 Task: In the  document Selfimprovement.pdfMake this file  'available offline' Check 'Vision History' View the  non- printing characters
Action: Mouse pressed left at (358, 381)
Screenshot: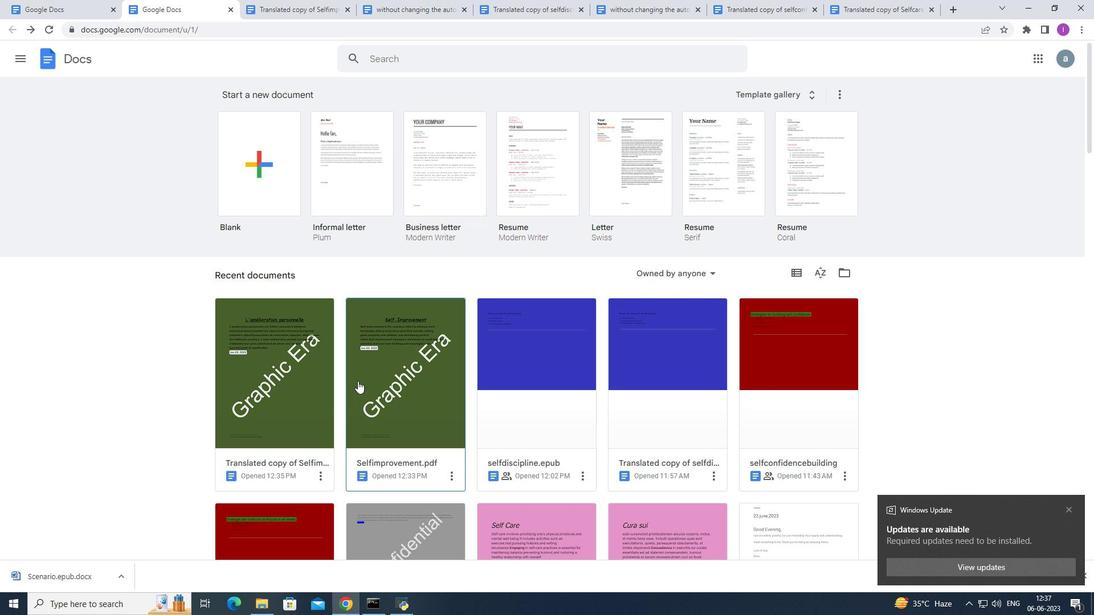 
Action: Mouse moved to (32, 63)
Screenshot: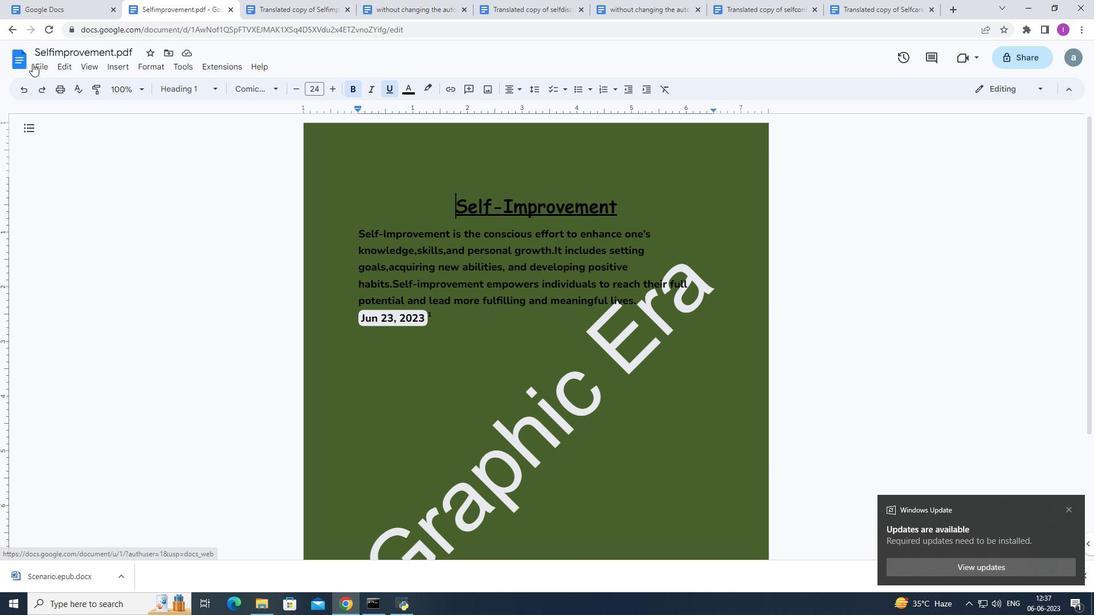 
Action: Mouse pressed left at (32, 63)
Screenshot: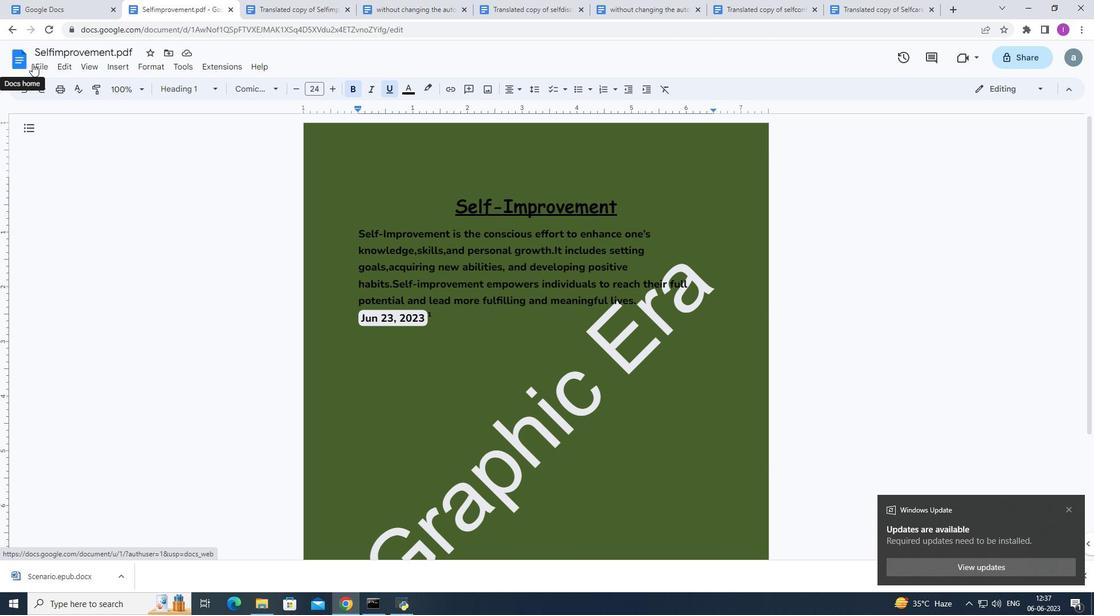 
Action: Mouse moved to (40, 67)
Screenshot: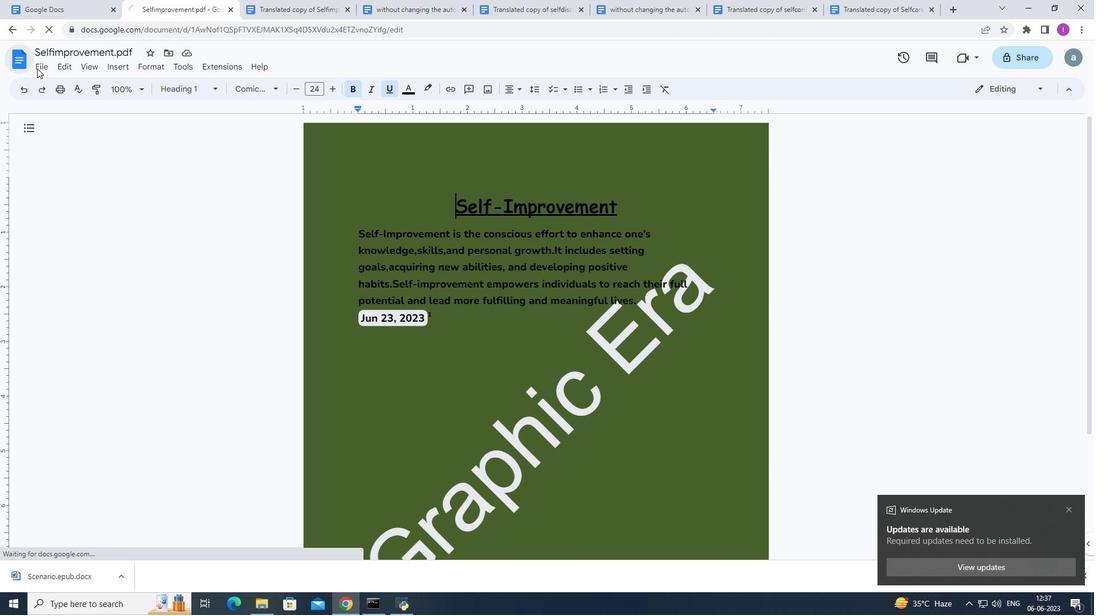 
Action: Mouse pressed left at (40, 67)
Screenshot: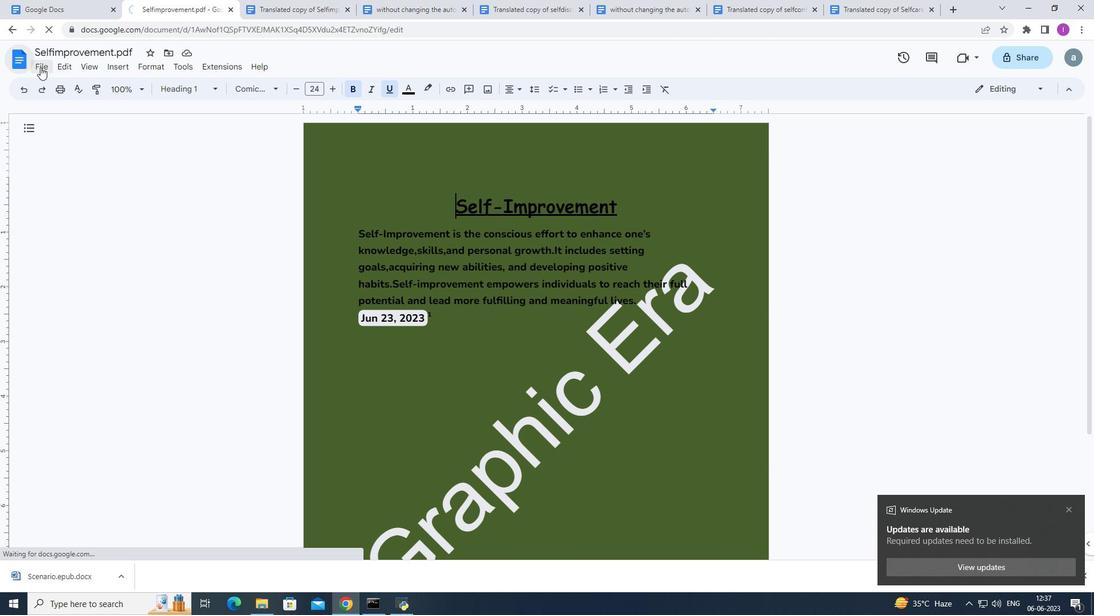 
Action: Mouse moved to (287, 409)
Screenshot: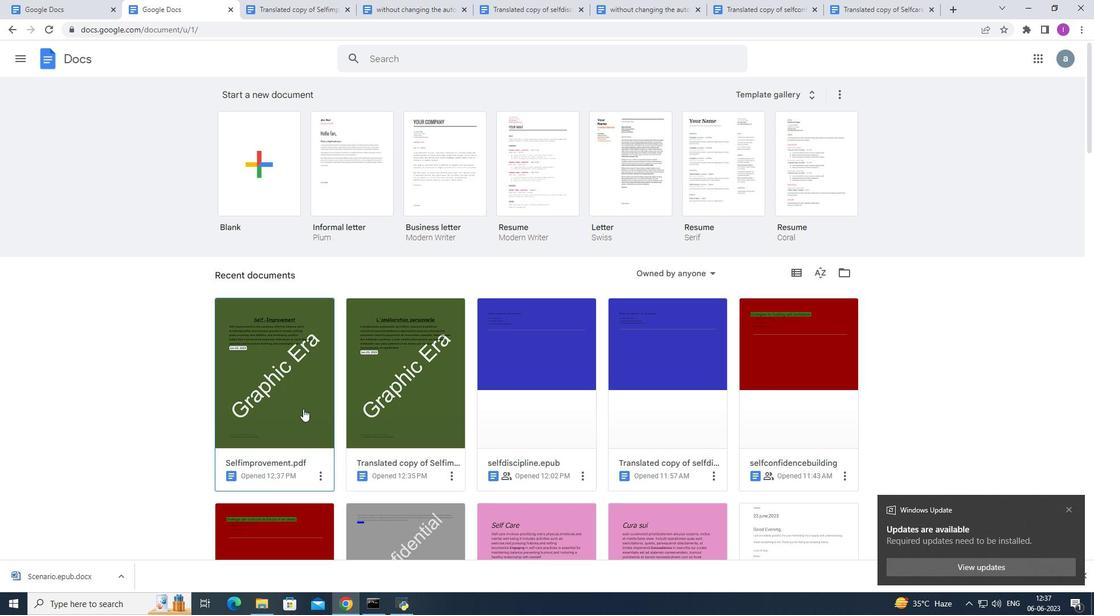 
Action: Mouse pressed left at (287, 409)
Screenshot: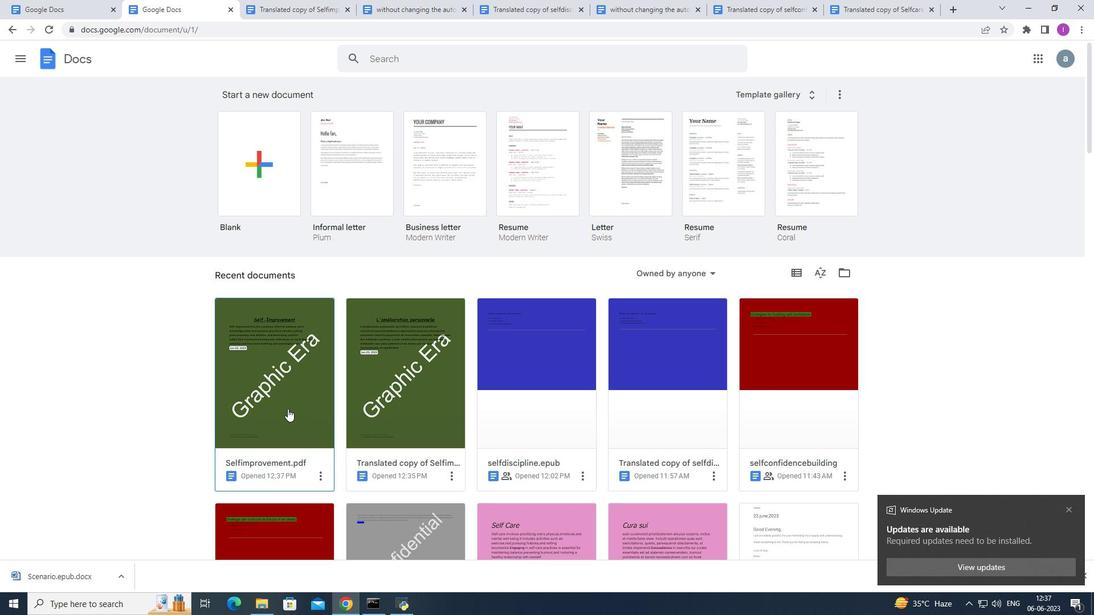 
Action: Mouse moved to (45, 69)
Screenshot: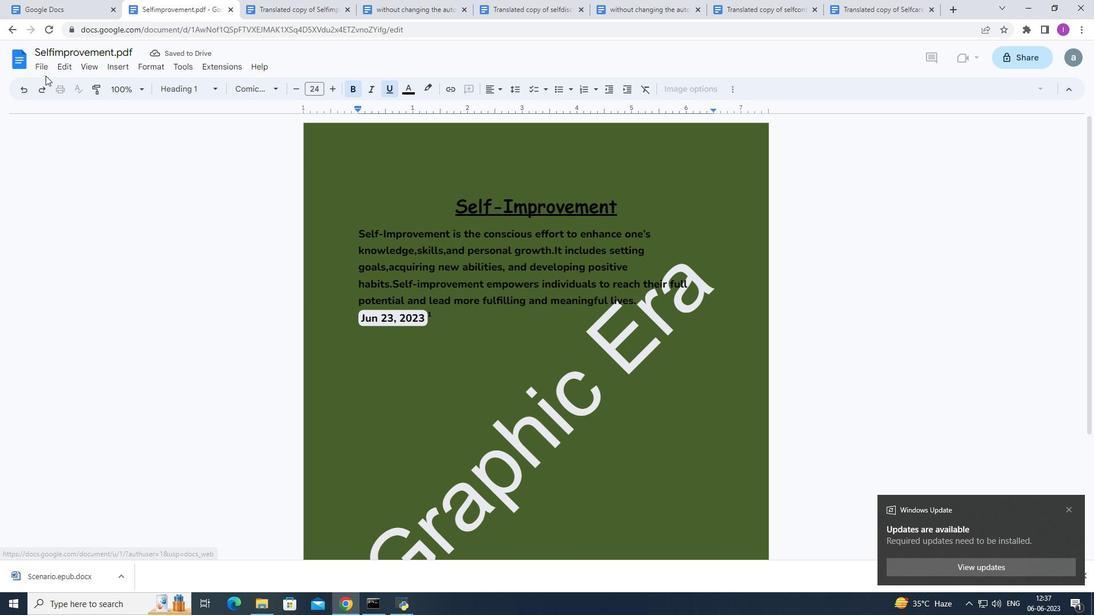 
Action: Mouse pressed left at (45, 69)
Screenshot: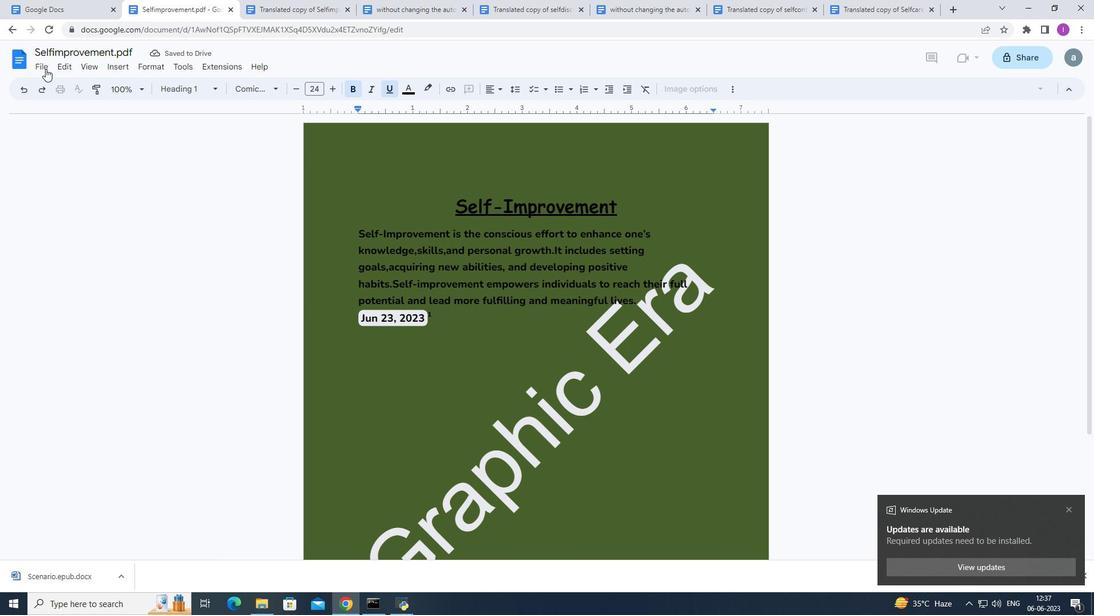
Action: Mouse moved to (84, 376)
Screenshot: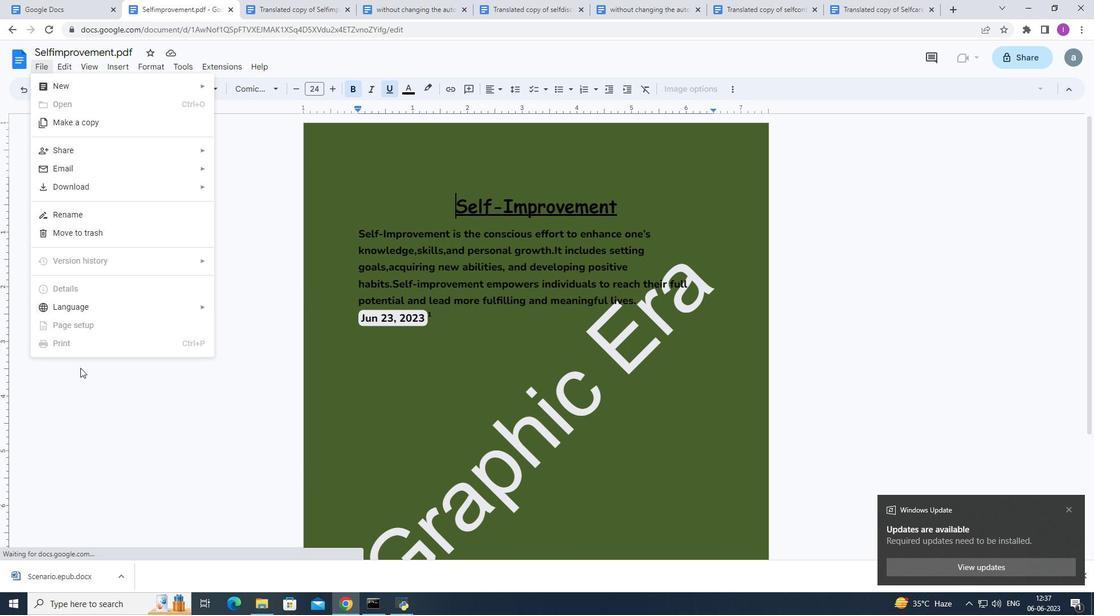 
Action: Mouse pressed left at (84, 376)
Screenshot: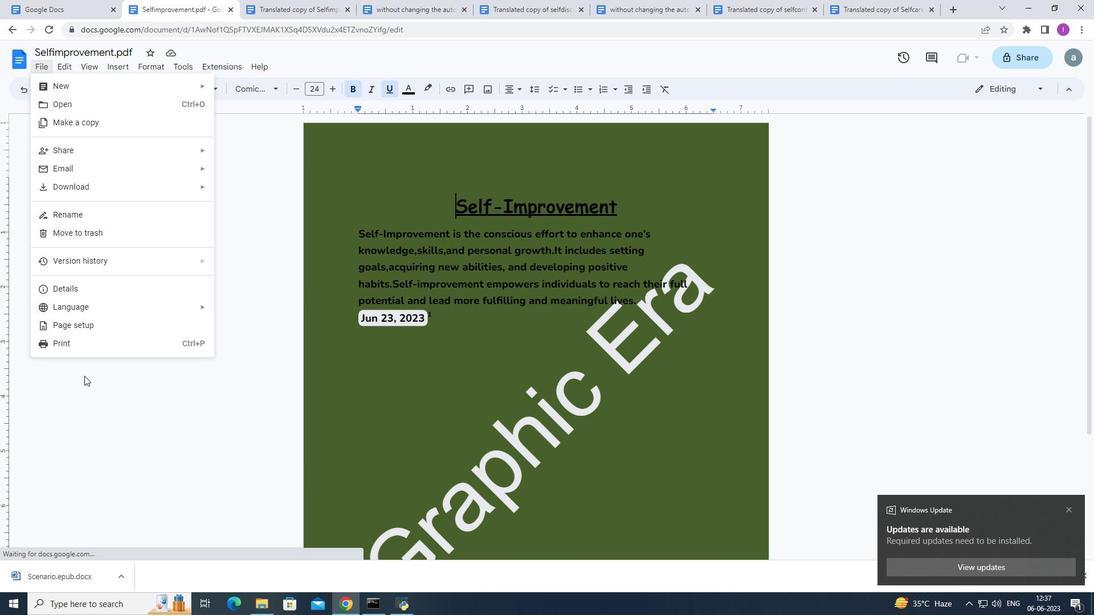 
Action: Mouse moved to (42, 65)
Screenshot: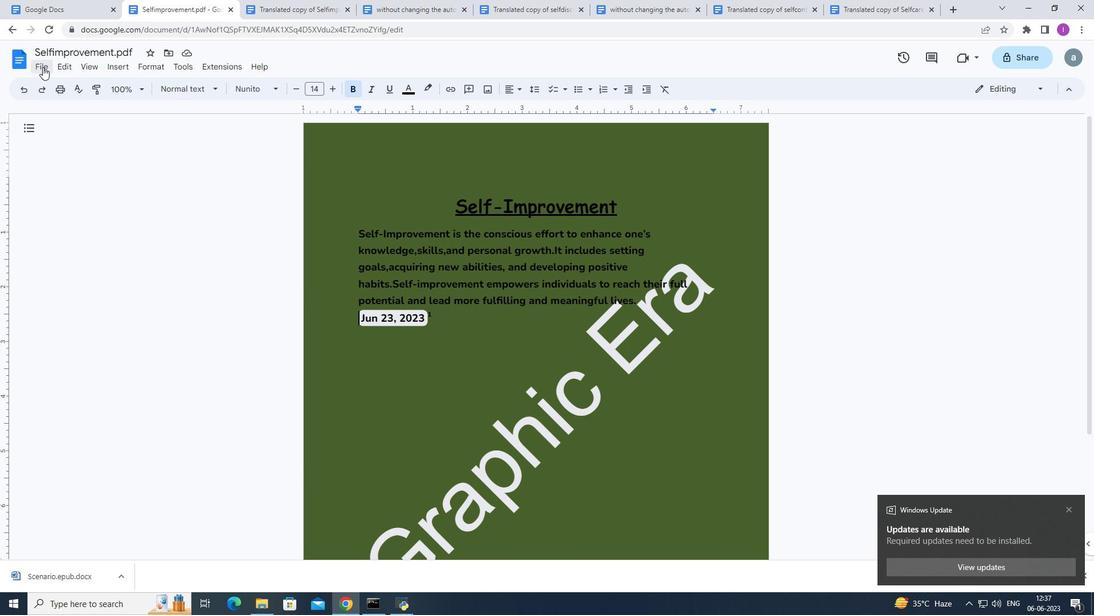 
Action: Mouse pressed left at (42, 65)
Screenshot: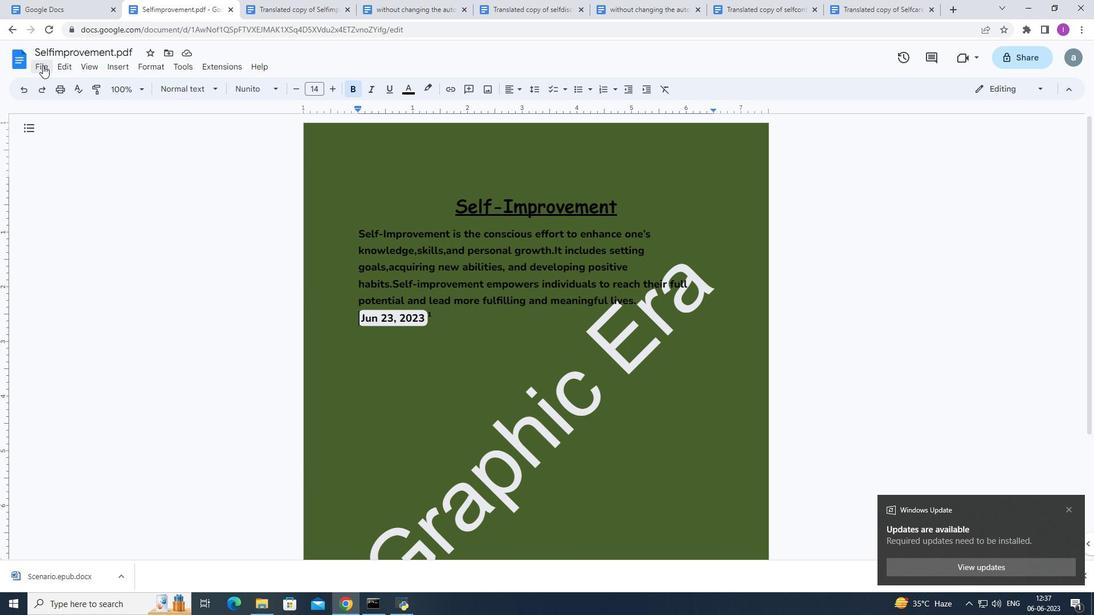 
Action: Mouse moved to (88, 312)
Screenshot: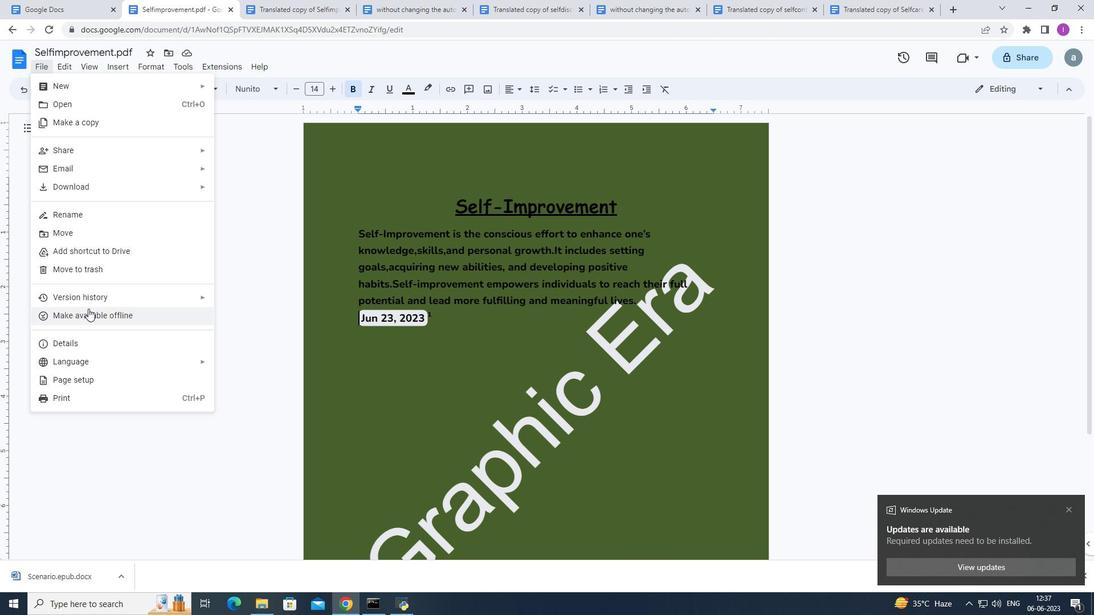
Action: Mouse pressed left at (88, 312)
Screenshot: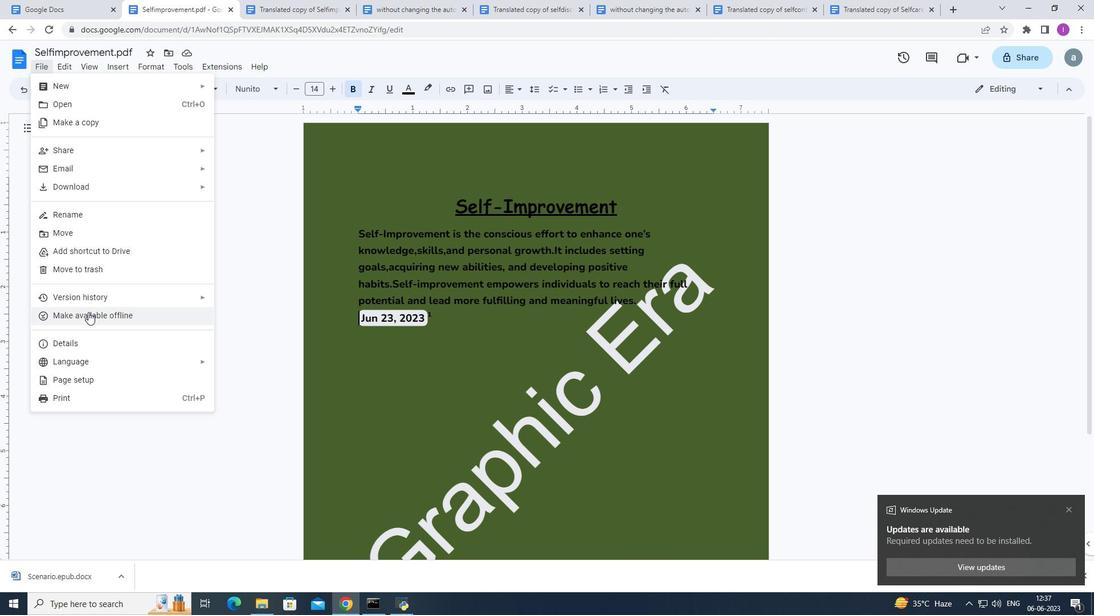 
Action: Mouse moved to (44, 63)
Screenshot: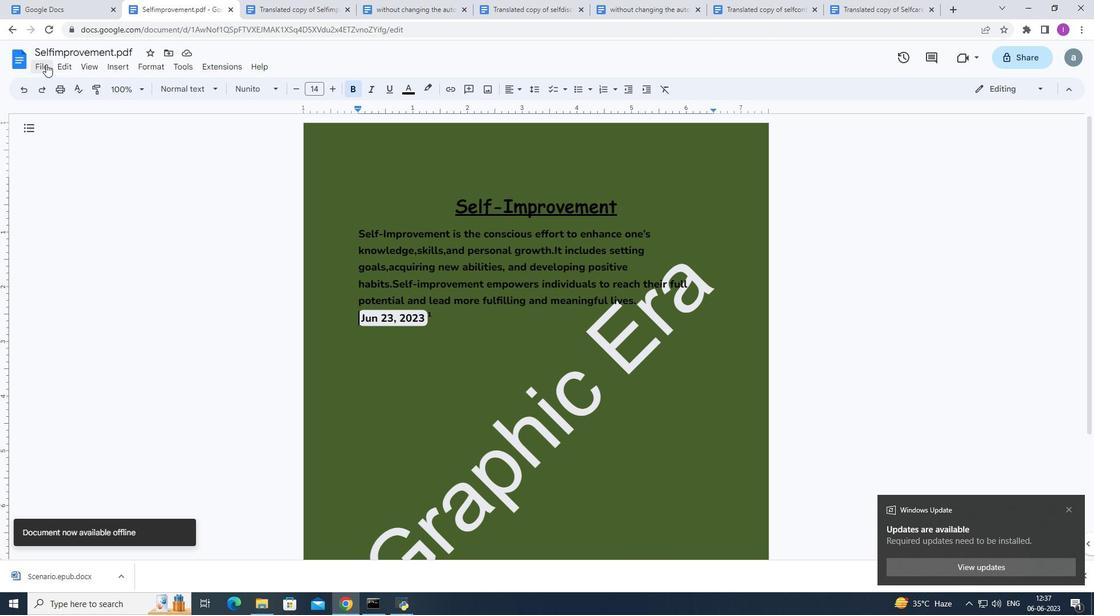 
Action: Mouse pressed left at (44, 63)
Screenshot: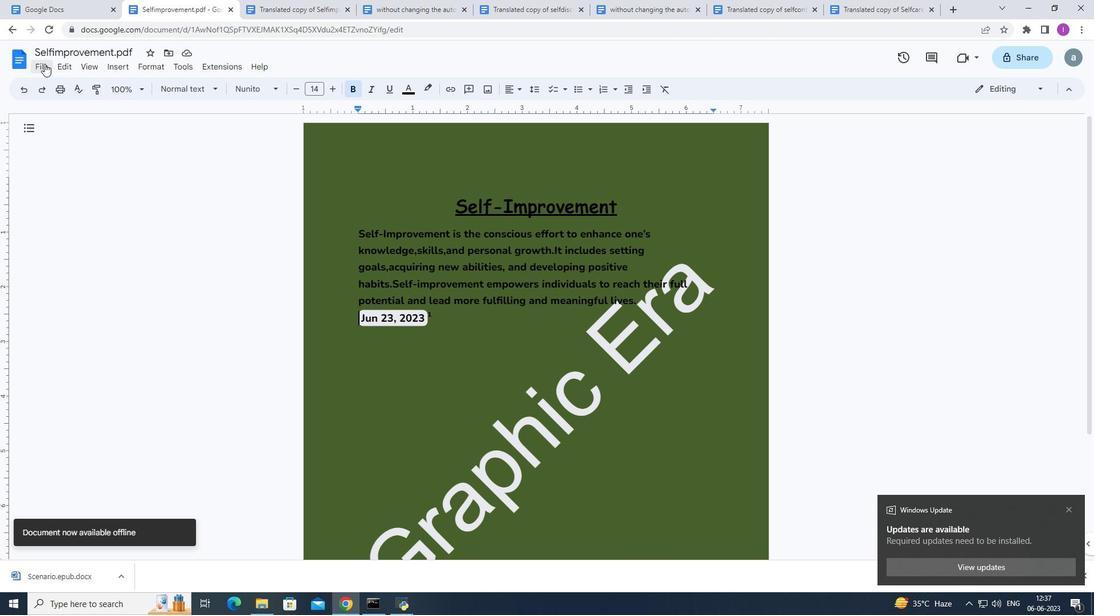 
Action: Mouse moved to (254, 318)
Screenshot: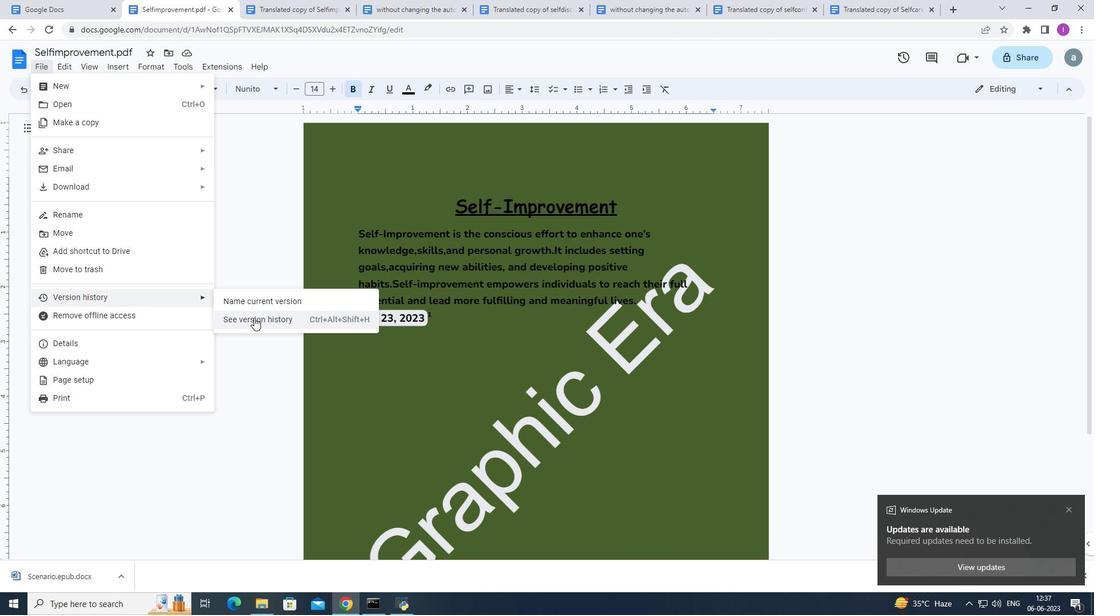 
Action: Mouse pressed left at (254, 318)
Screenshot: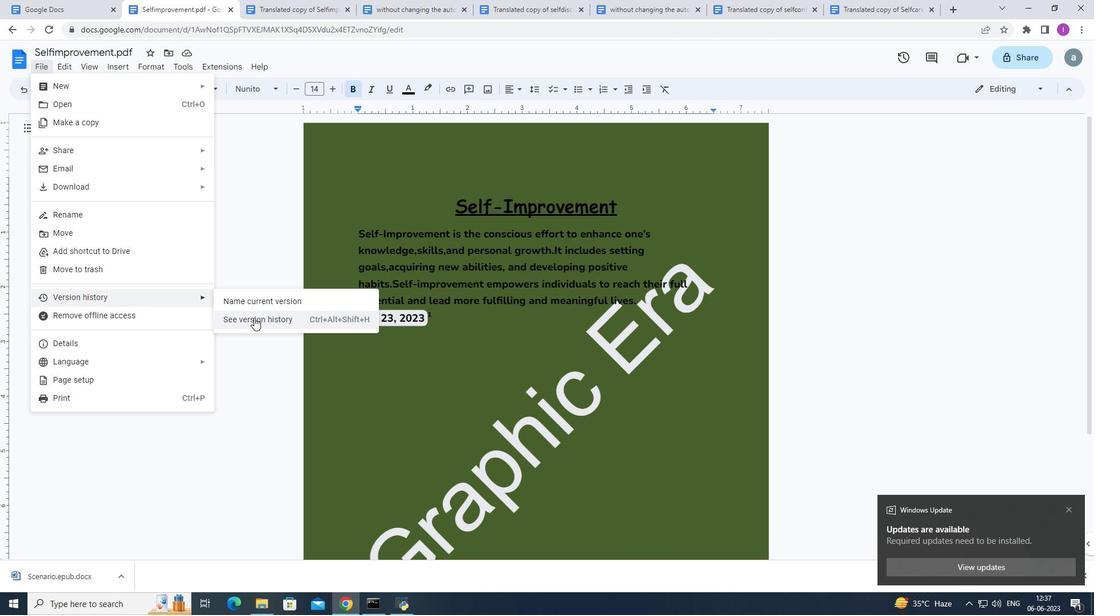 
Action: Mouse moved to (9, 28)
Screenshot: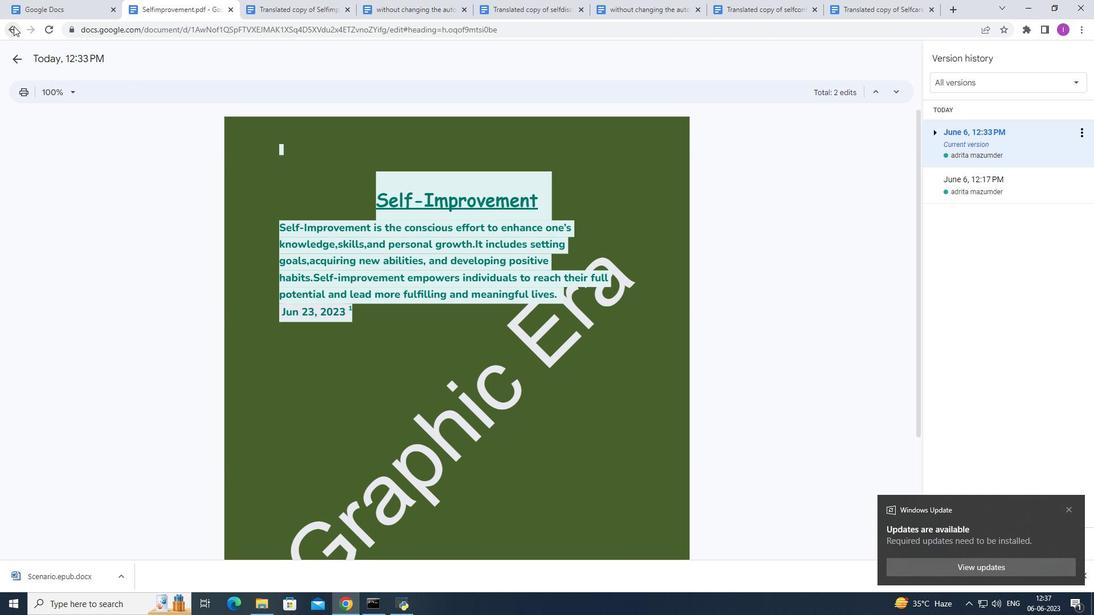 
Action: Mouse pressed left at (9, 28)
Screenshot: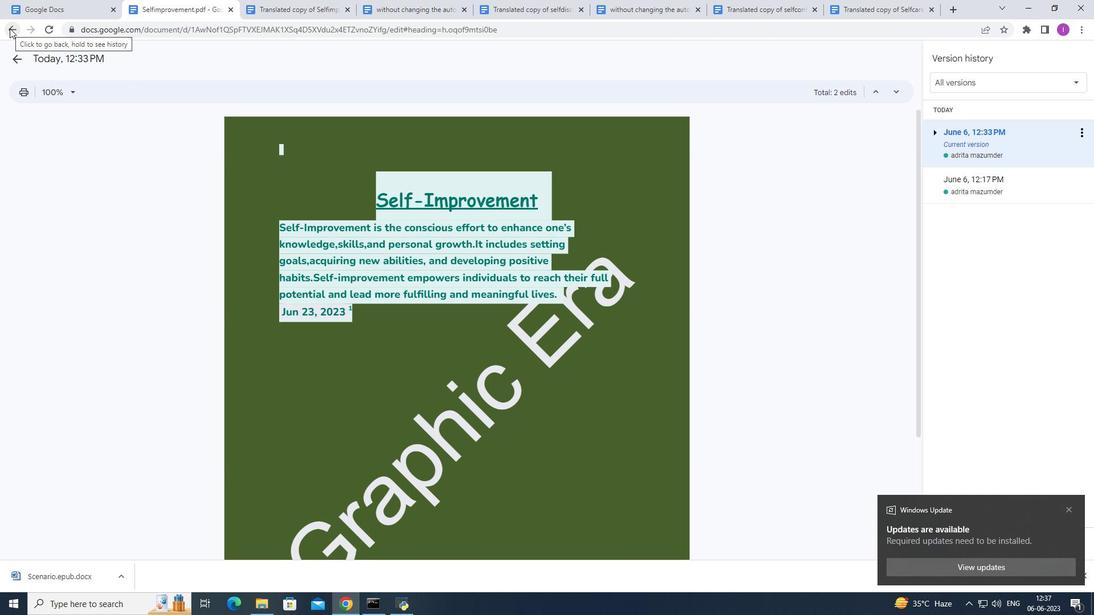 
Action: Mouse moved to (303, 380)
Screenshot: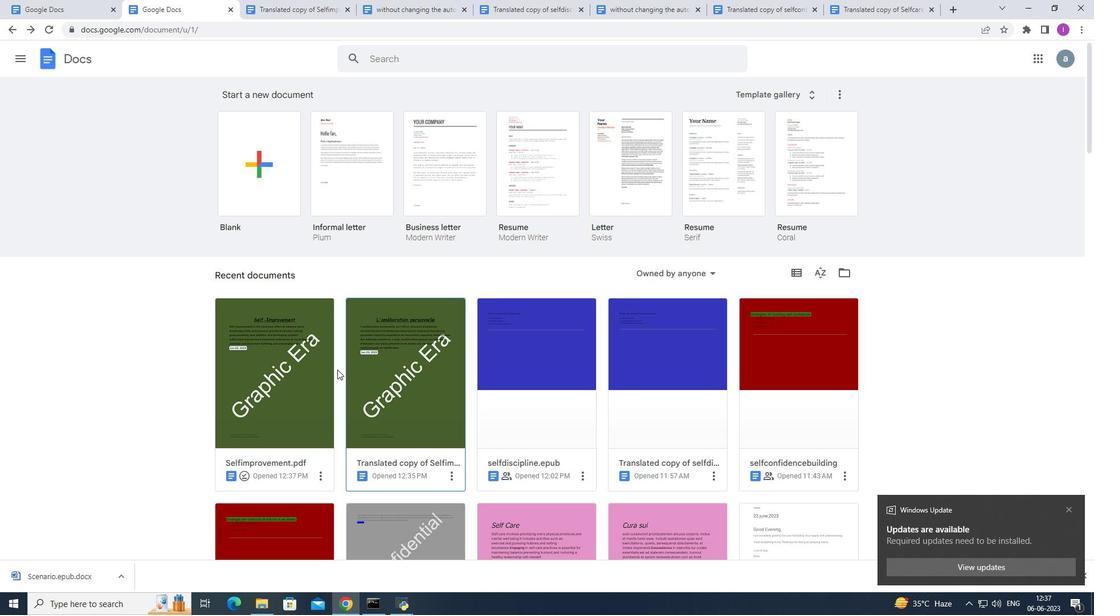
Action: Mouse pressed left at (303, 380)
Screenshot: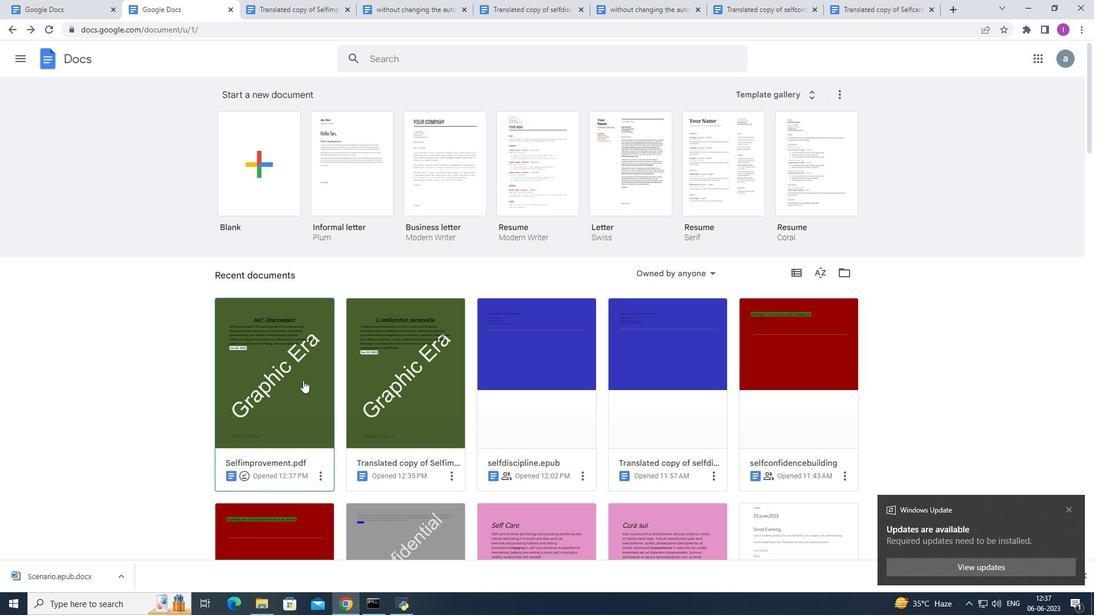 
Action: Mouse moved to (90, 62)
Screenshot: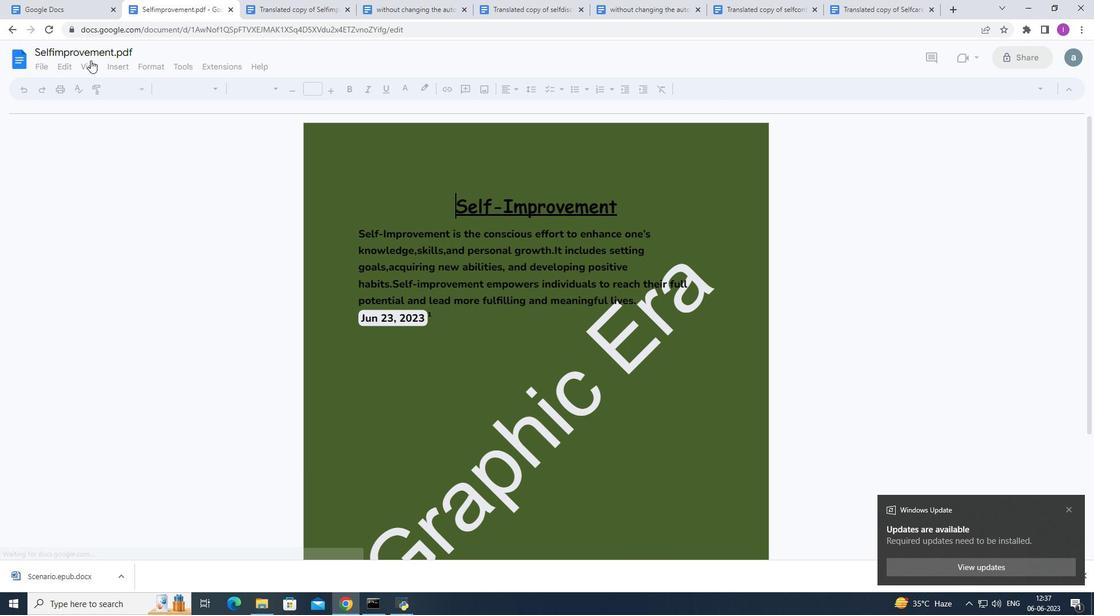 
Action: Mouse pressed left at (90, 62)
Screenshot: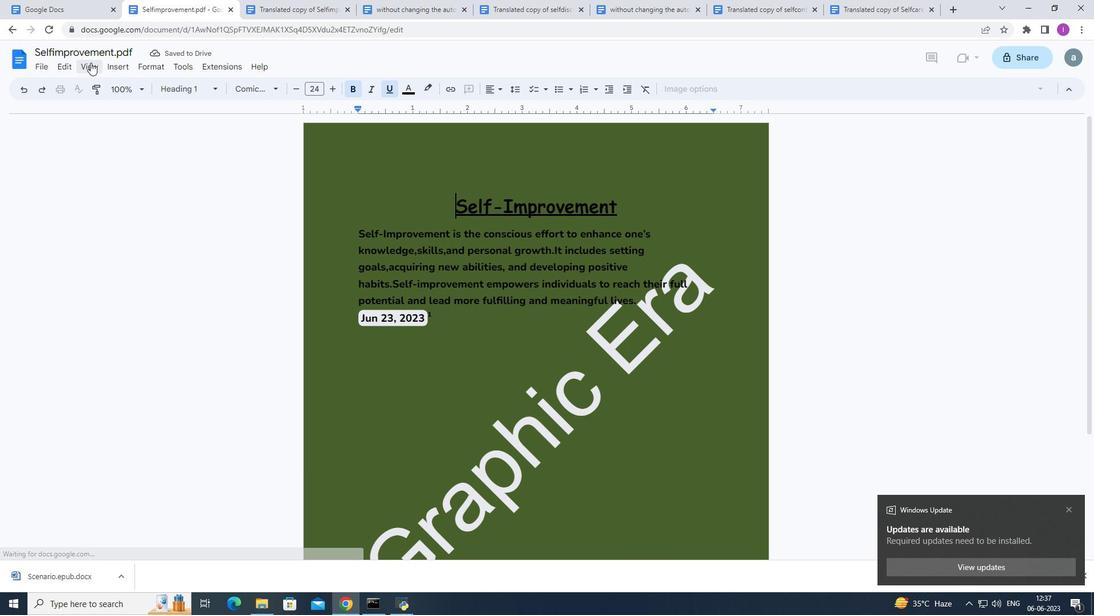 
Action: Mouse moved to (130, 209)
Screenshot: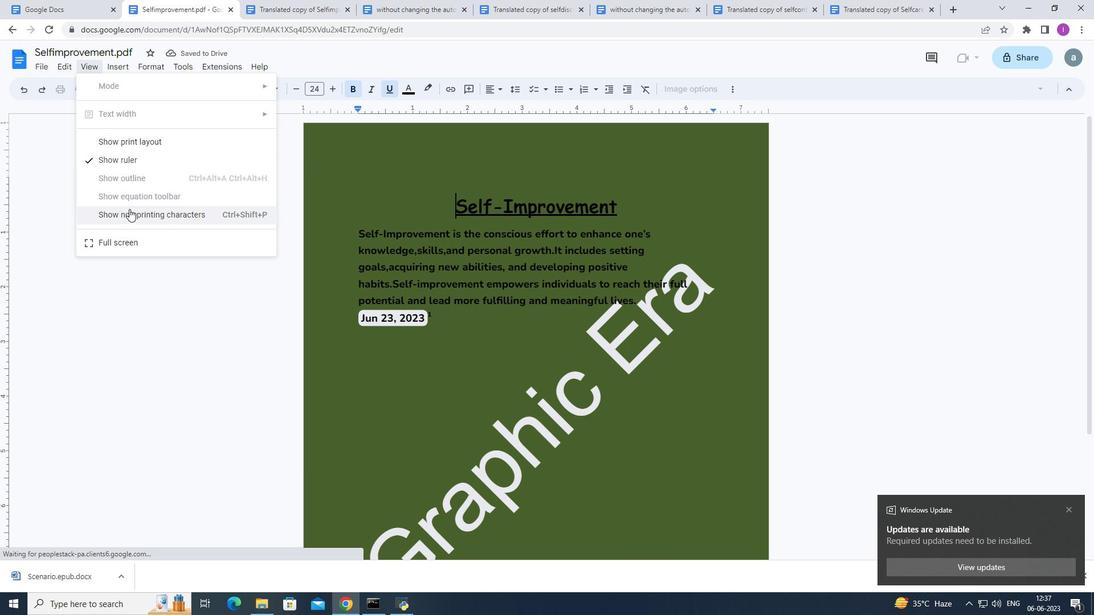 
Action: Mouse pressed left at (130, 209)
Screenshot: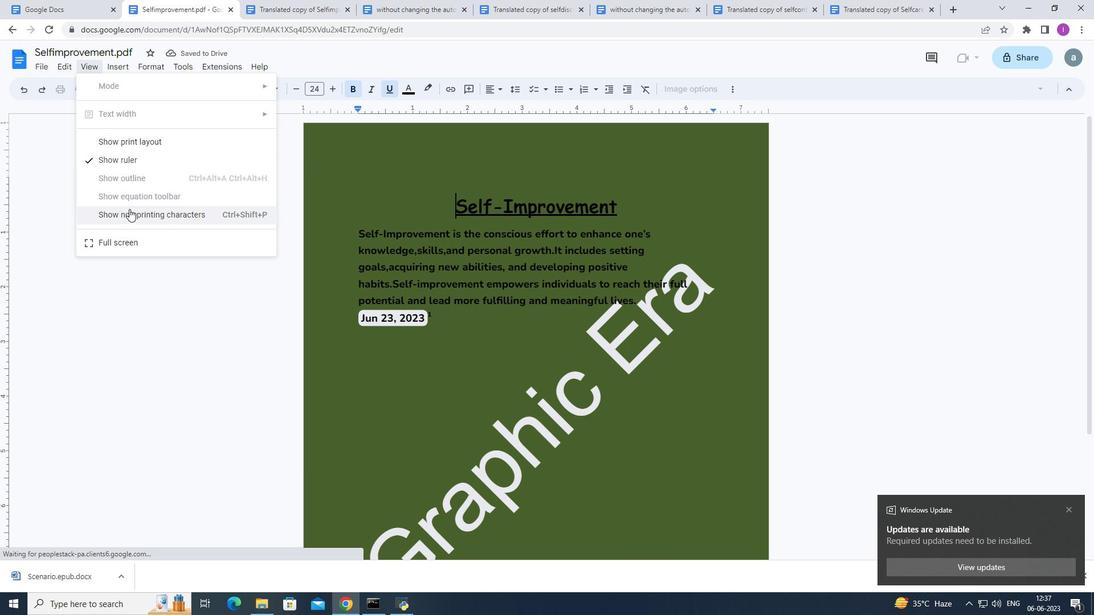 
Action: Mouse moved to (234, 282)
Screenshot: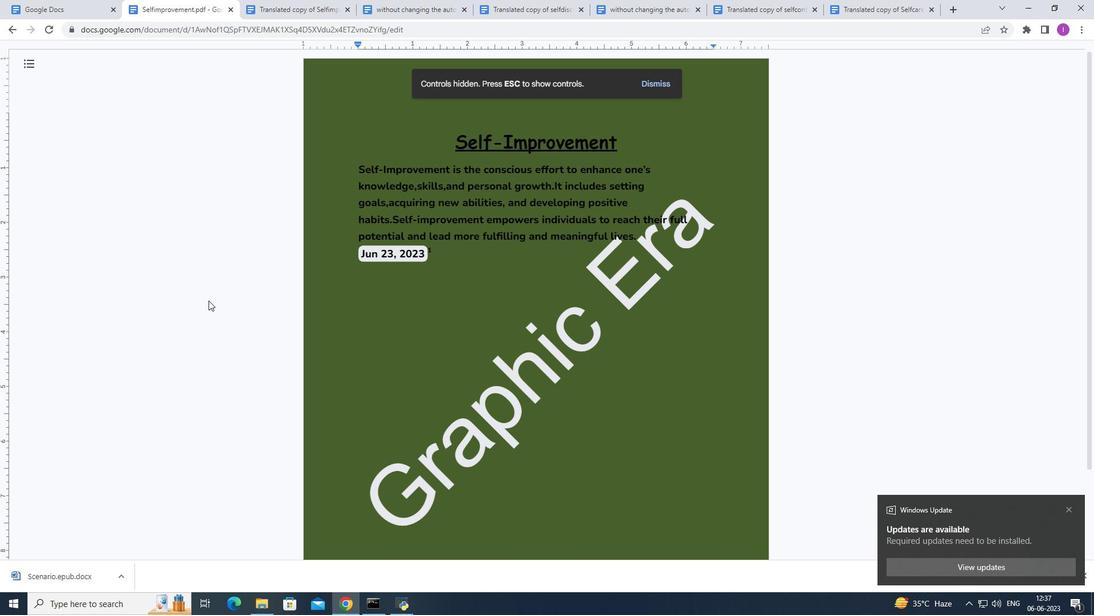 
